 Task: Create List Brand Identity Review in Board Newsletter Design Software to Workspace Corporate Legal Services. Create List Brand Identity Standards in Board Sales Pipeline Forecasting to Workspace Corporate Legal Services. Create List Brand Identity Assets in Board Content Marketing Podcast Creation and Promotion Strategy to Workspace Corporate Legal Services
Action: Mouse moved to (105, 417)
Screenshot: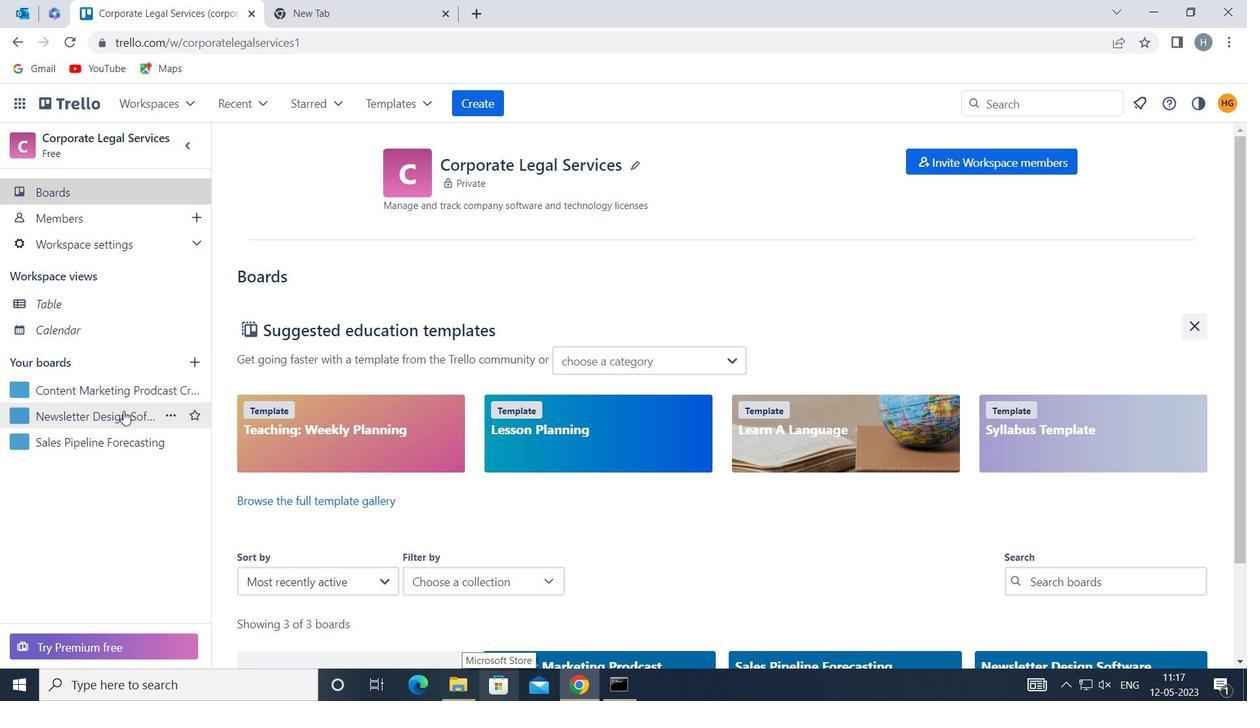 
Action: Mouse pressed left at (105, 417)
Screenshot: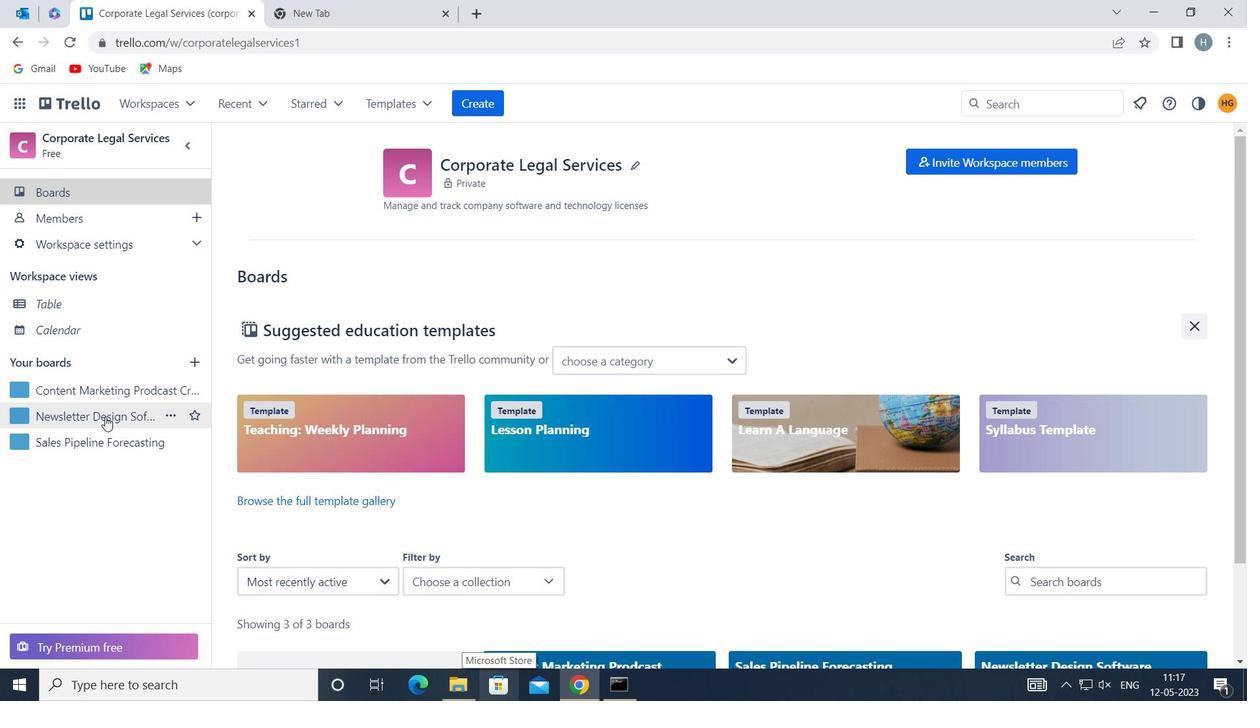 
Action: Mouse moved to (532, 198)
Screenshot: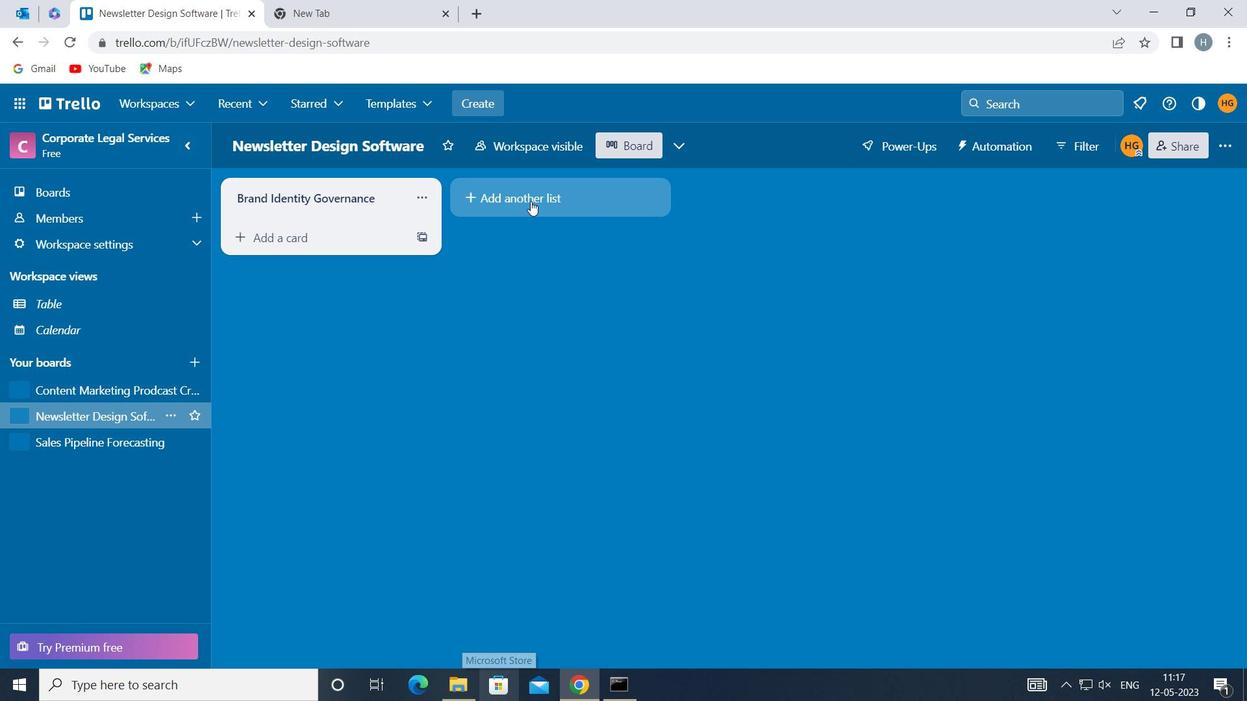 
Action: Mouse pressed left at (532, 198)
Screenshot: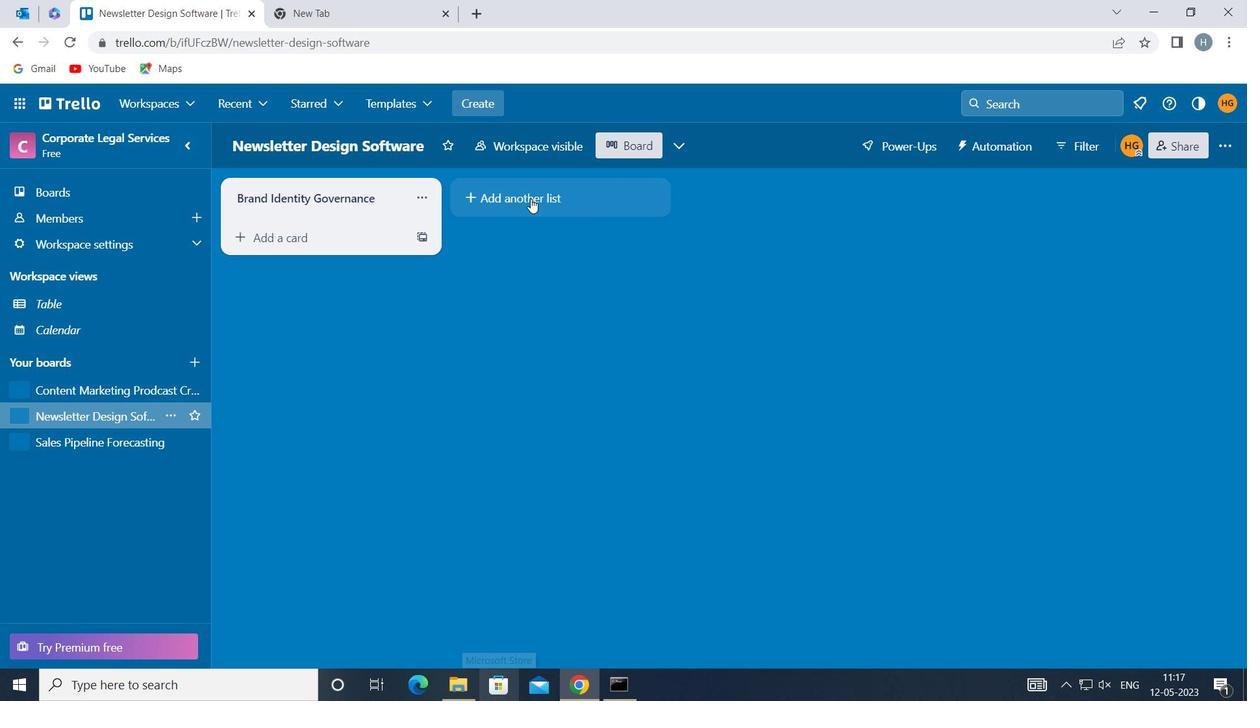 
Action: Mouse moved to (532, 204)
Screenshot: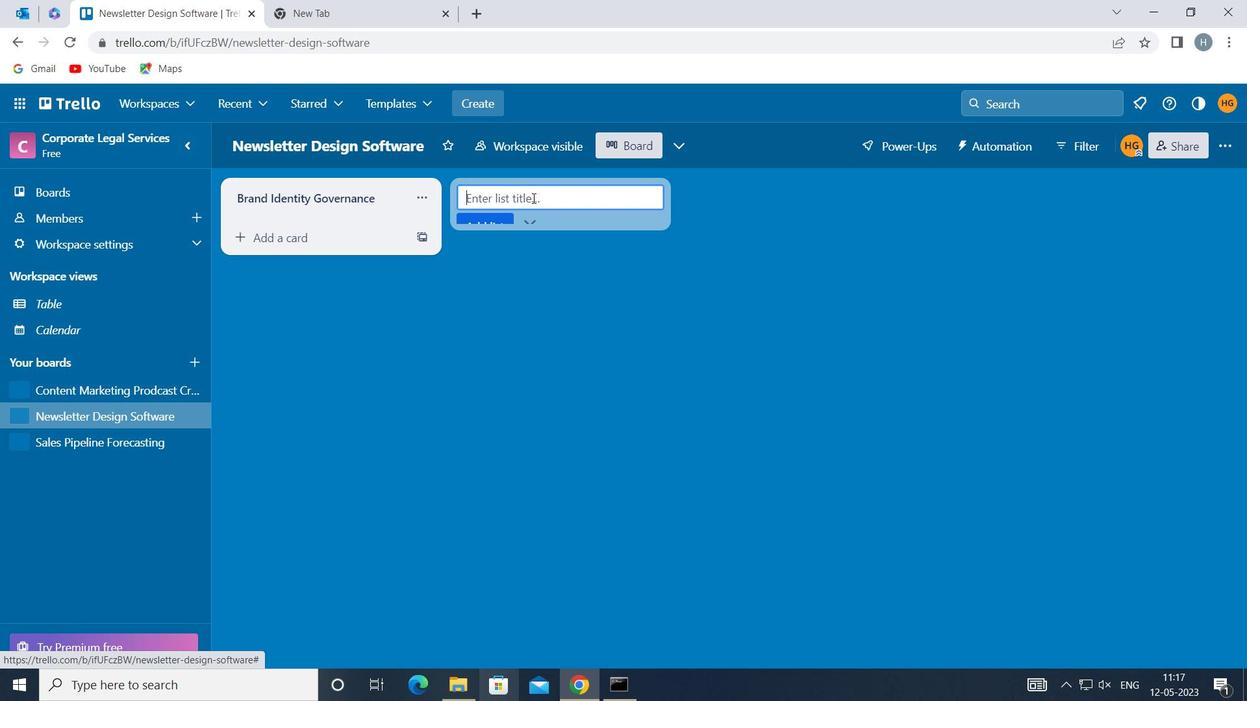 
Action: Key pressed <Key.shift>BRAND<Key.space><Key.shift><Key.shift><Key.shift><Key.shift><Key.shift><Key.shift><Key.shift><Key.shift><Key.shift><Key.shift>IDENTITY<Key.space><Key.shift>REVIEW
Screenshot: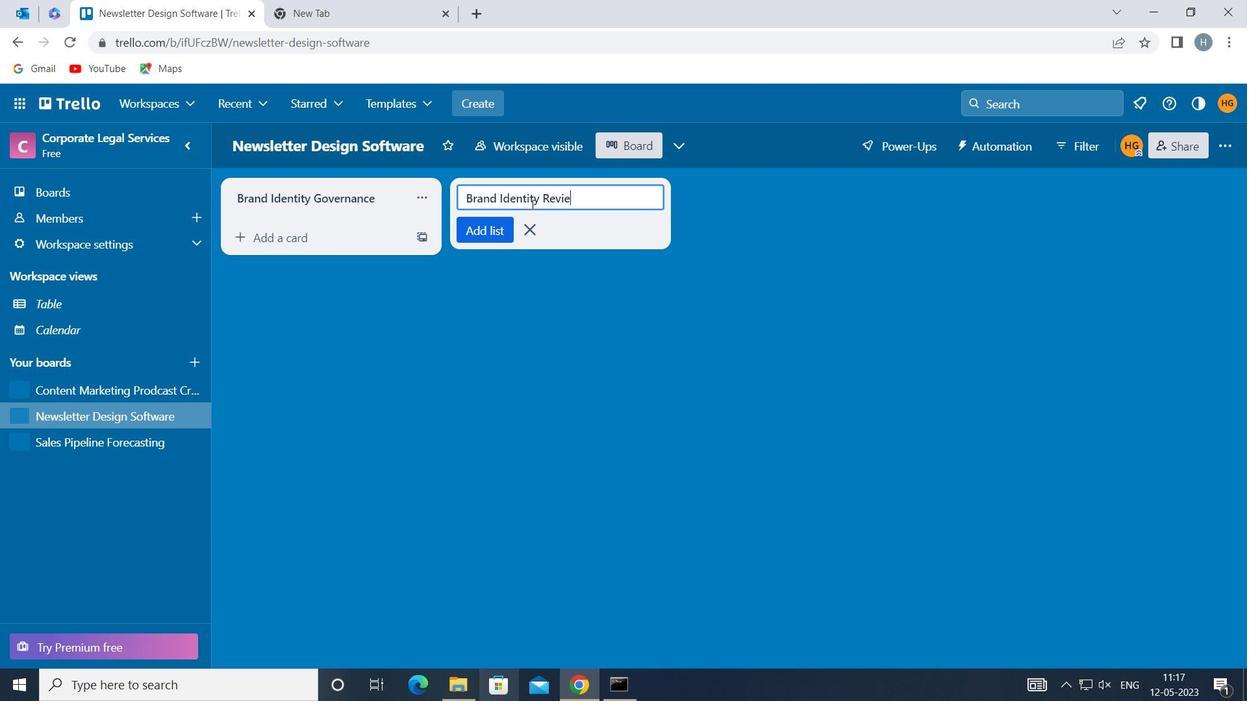 
Action: Mouse moved to (479, 226)
Screenshot: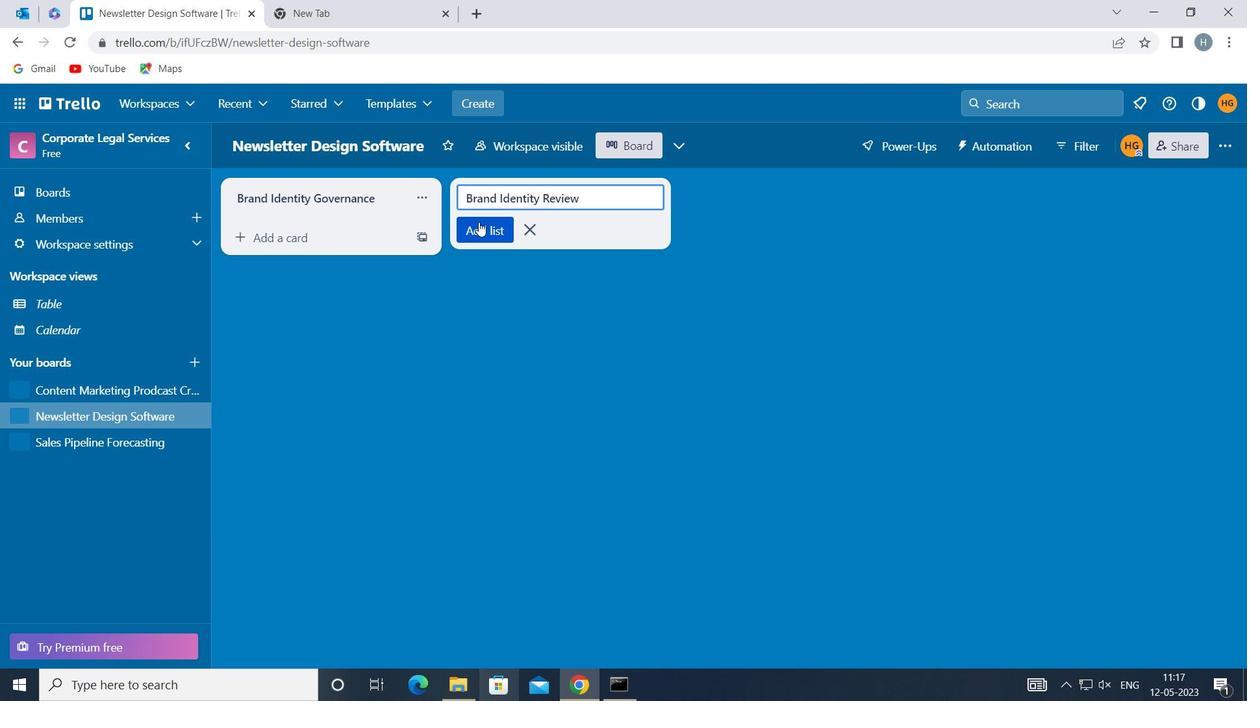 
Action: Mouse pressed left at (479, 226)
Screenshot: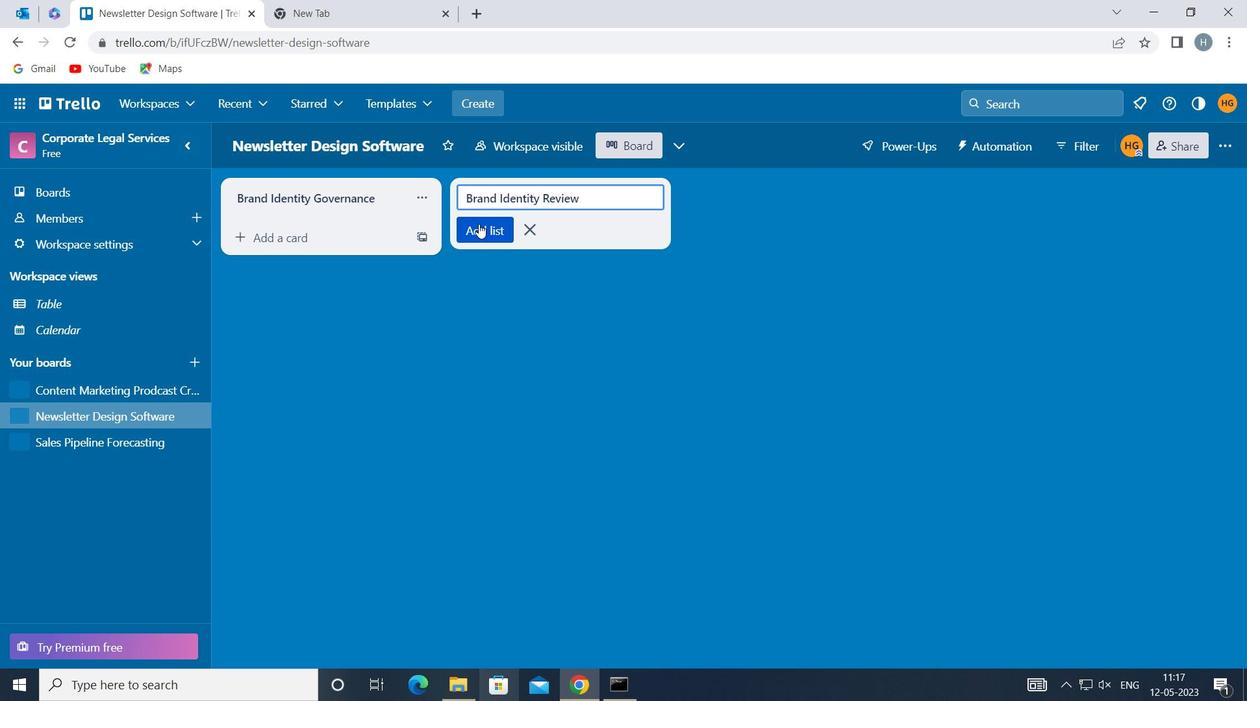
Action: Mouse moved to (459, 334)
Screenshot: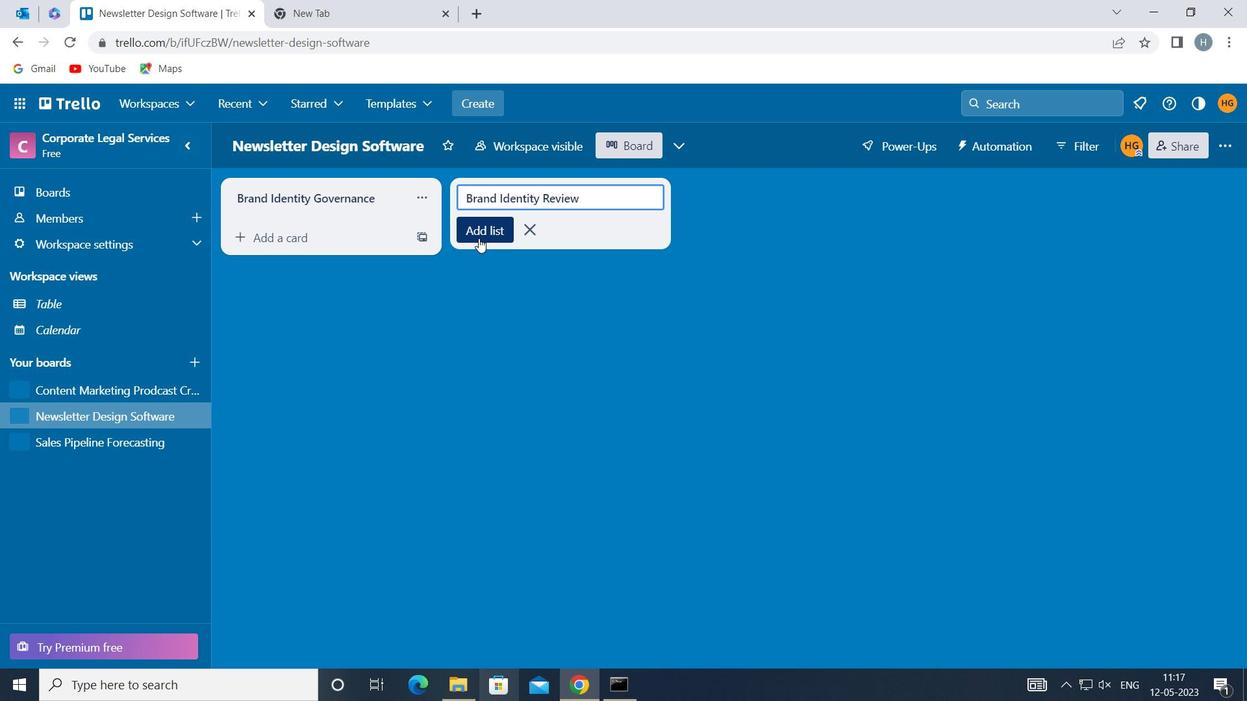 
Action: Mouse pressed left at (459, 334)
Screenshot: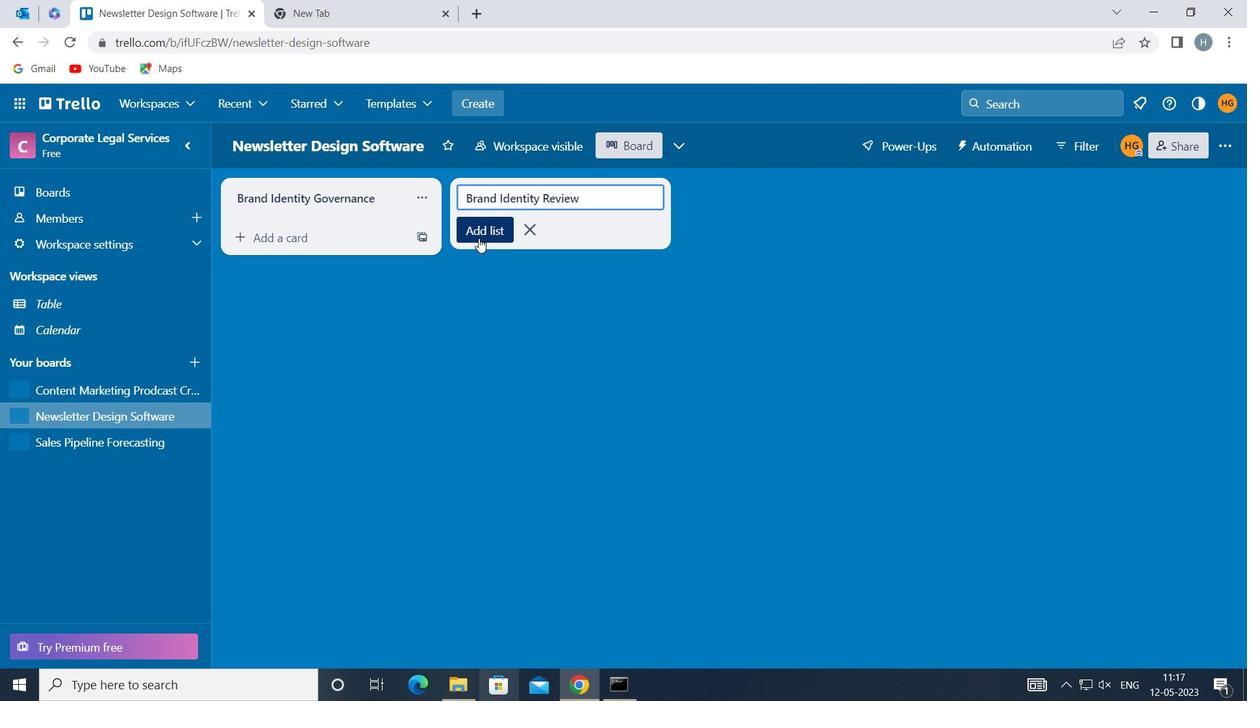 
Action: Mouse moved to (95, 434)
Screenshot: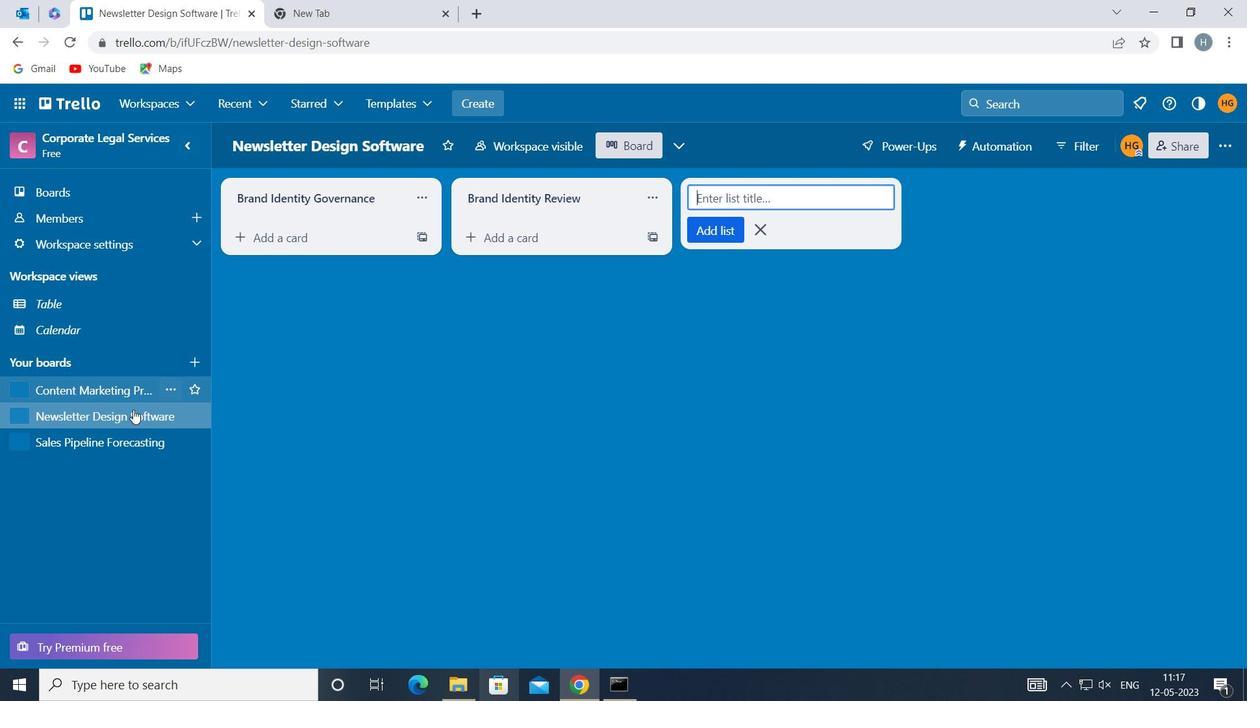 
Action: Mouse pressed left at (95, 434)
Screenshot: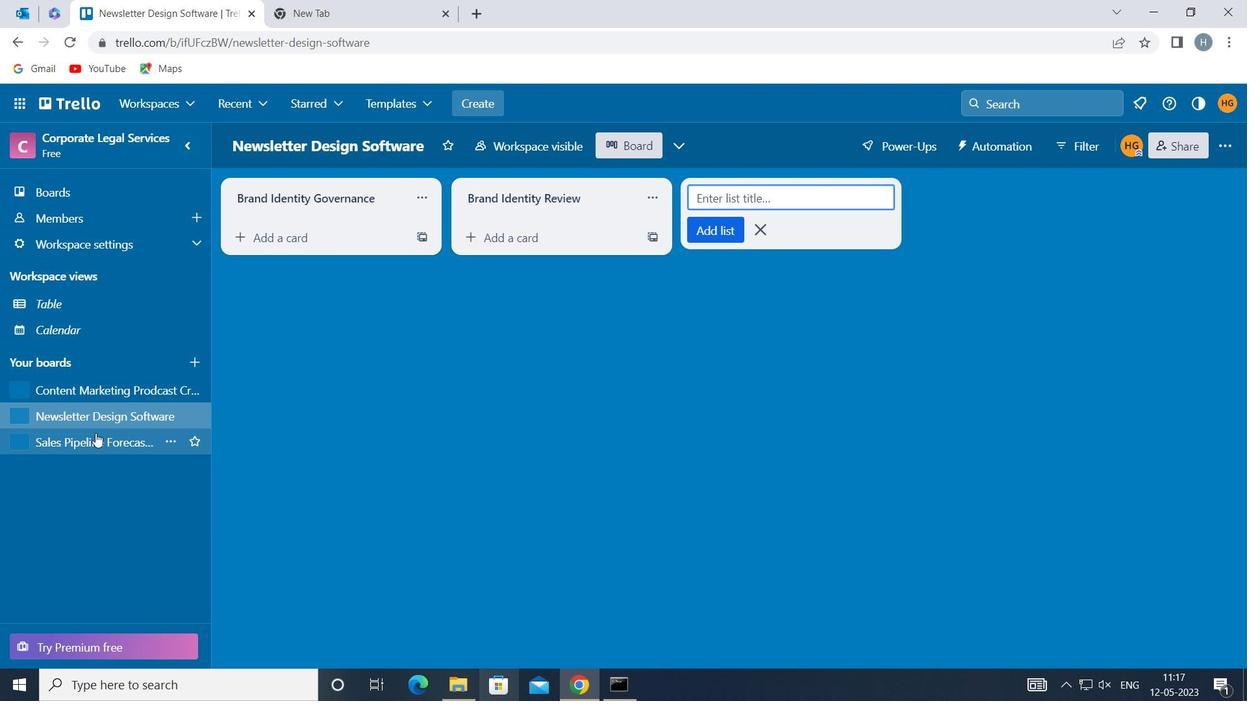 
Action: Mouse moved to (534, 199)
Screenshot: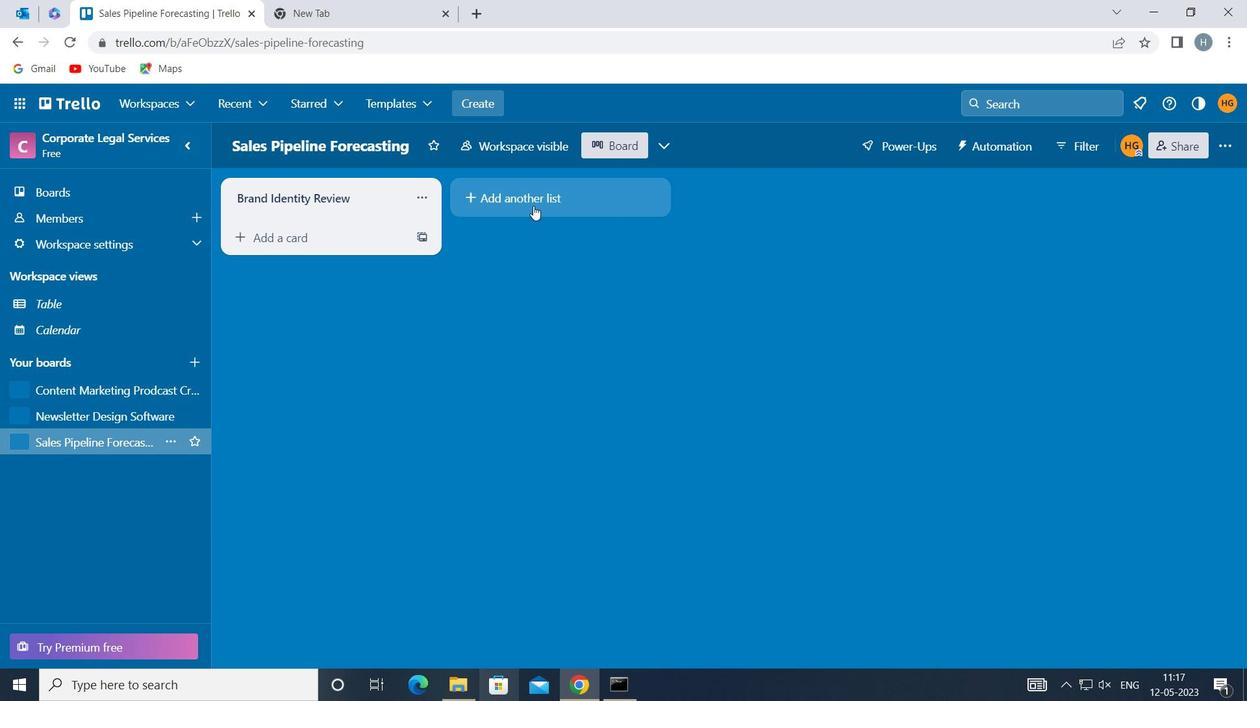 
Action: Mouse pressed left at (534, 199)
Screenshot: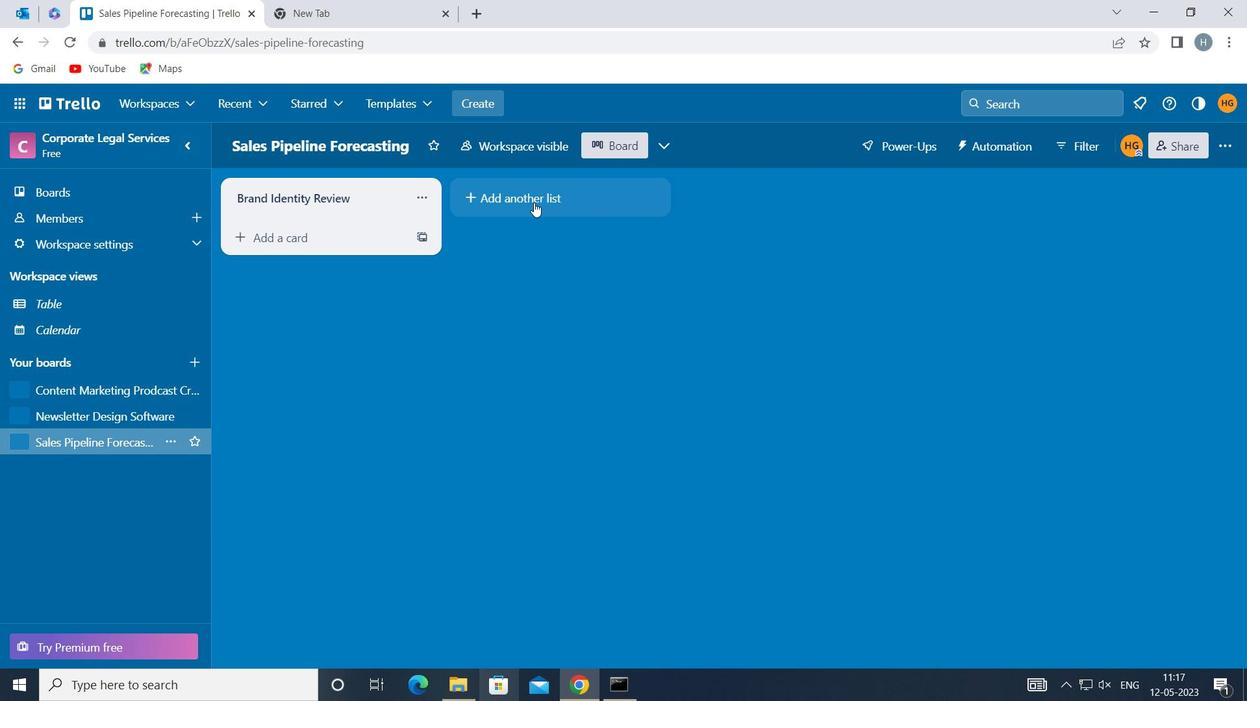 
Action: Mouse pressed left at (534, 199)
Screenshot: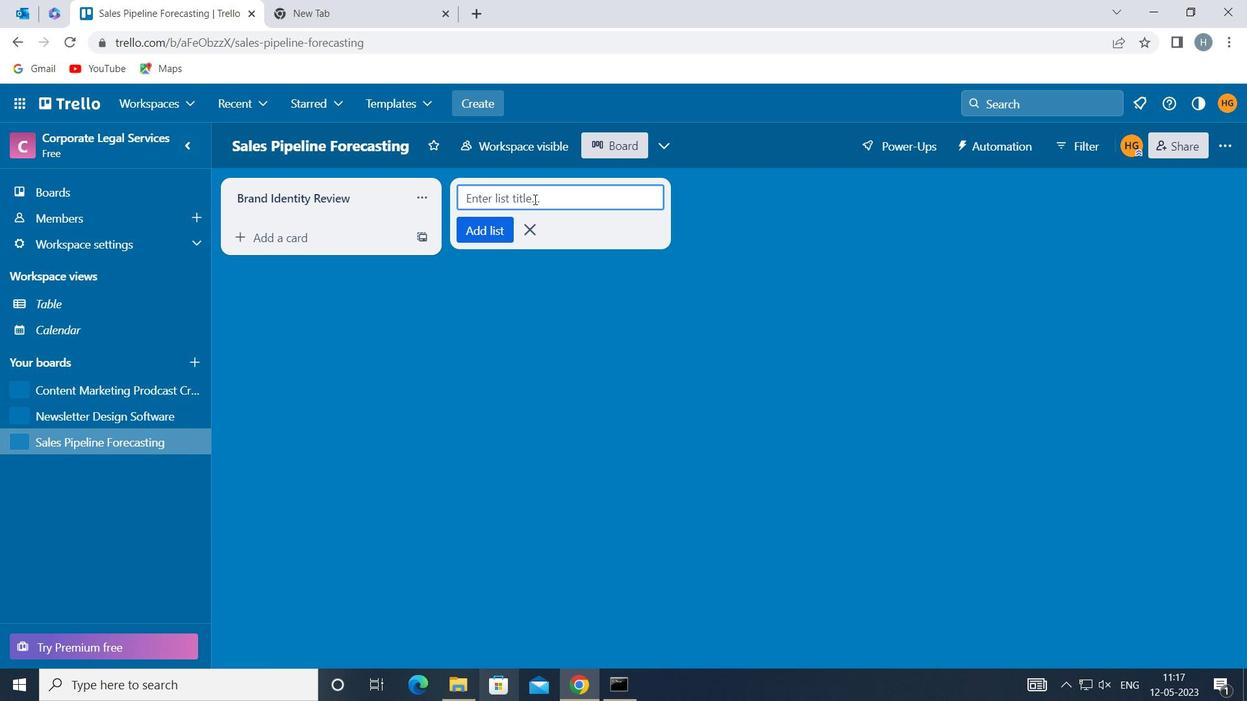 
Action: Key pressed <Key.shift>BRAND<Key.space><Key.shift>IDENTITY<Key.space><Key.shift>STANDARDS
Screenshot: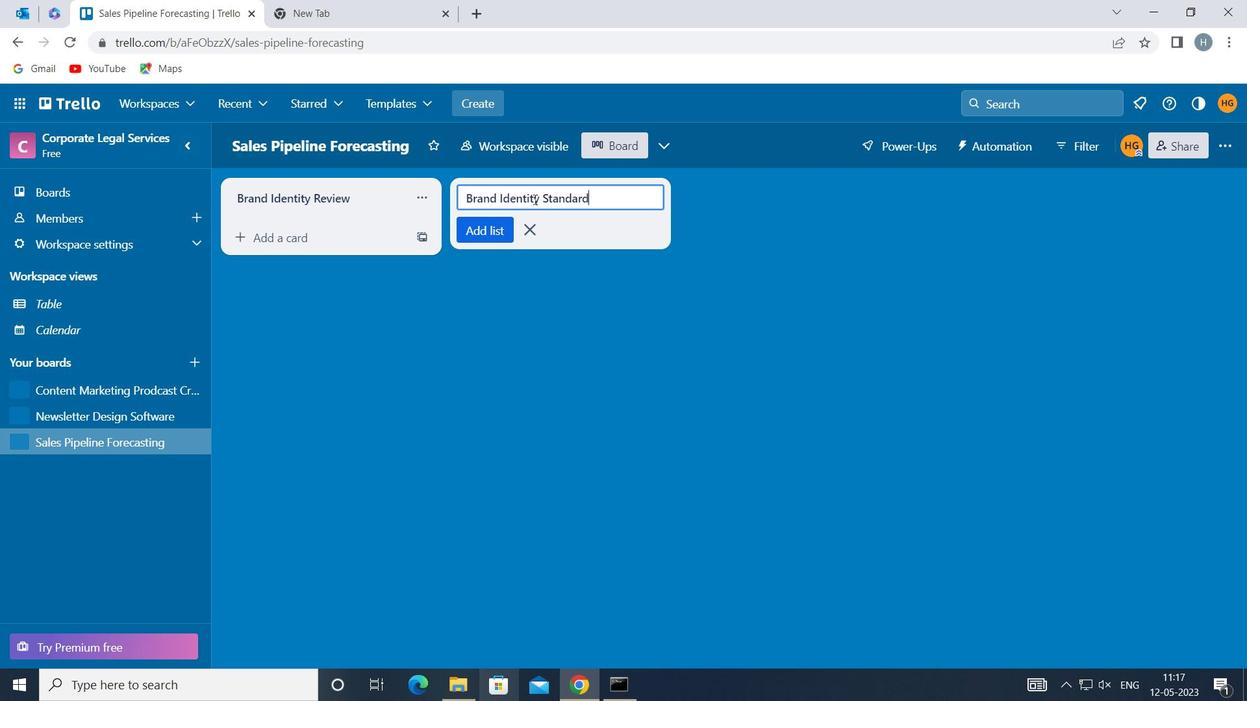 
Action: Mouse moved to (482, 232)
Screenshot: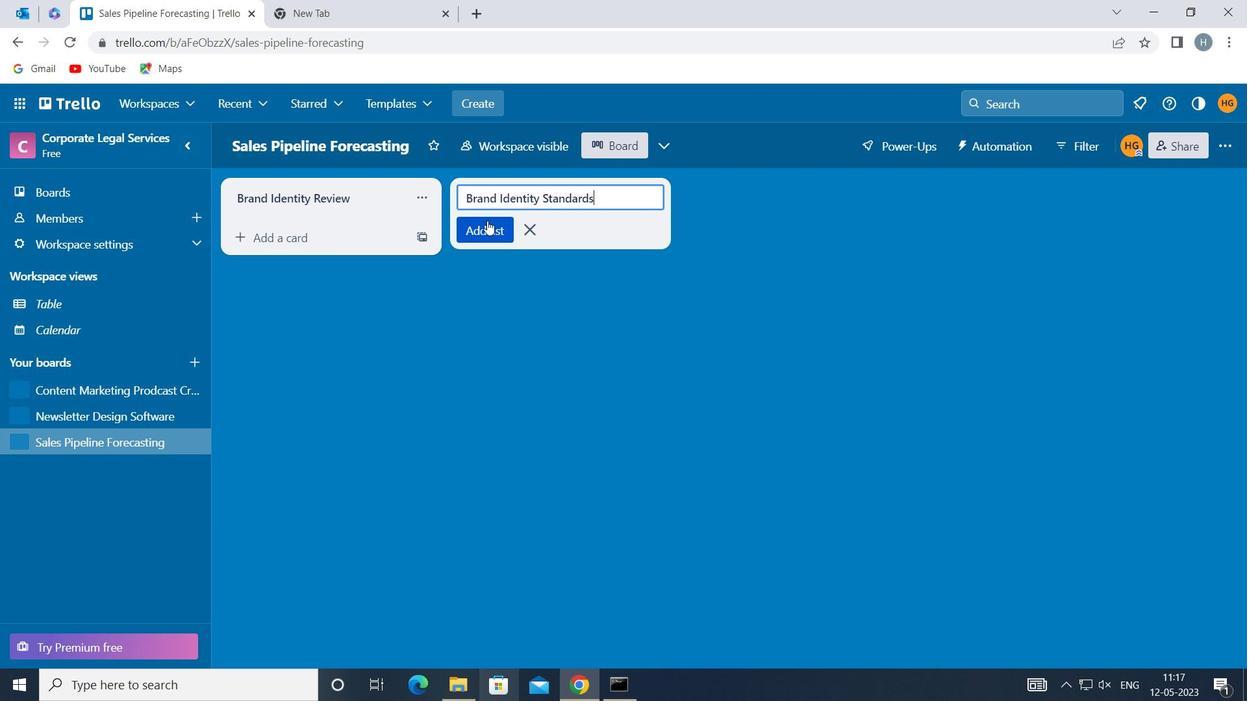 
Action: Mouse pressed left at (482, 232)
Screenshot: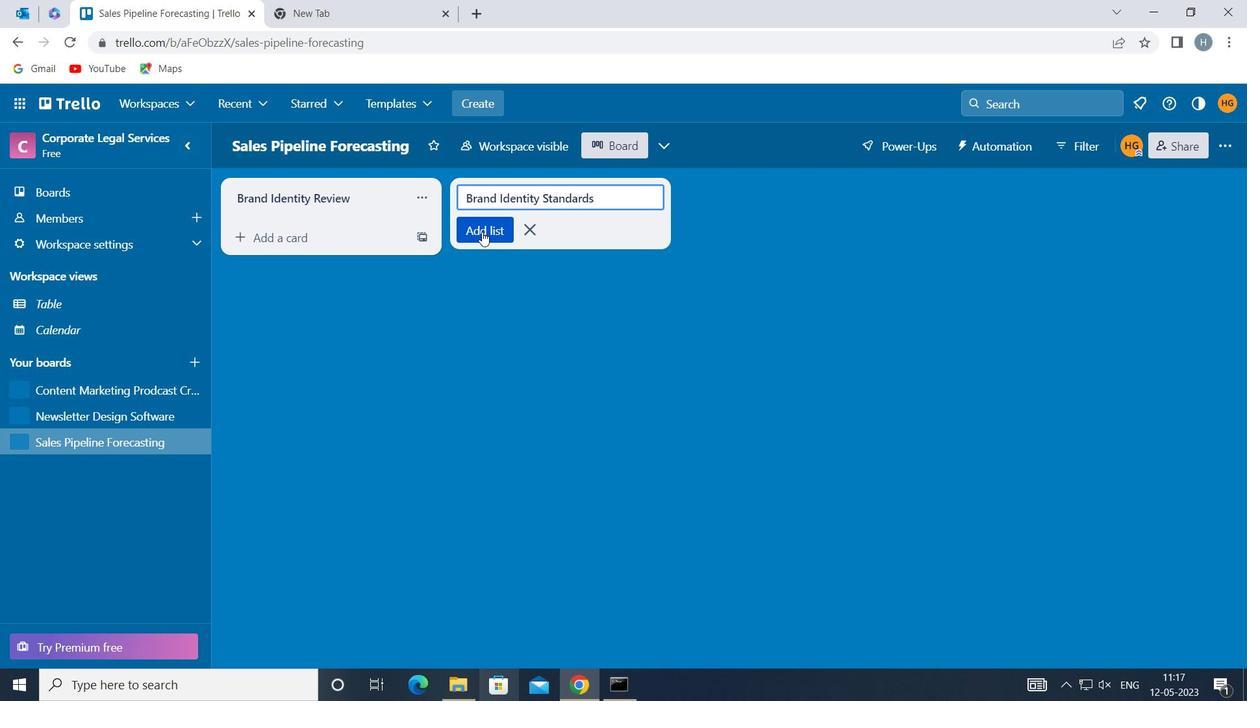 
Action: Mouse moved to (447, 299)
Screenshot: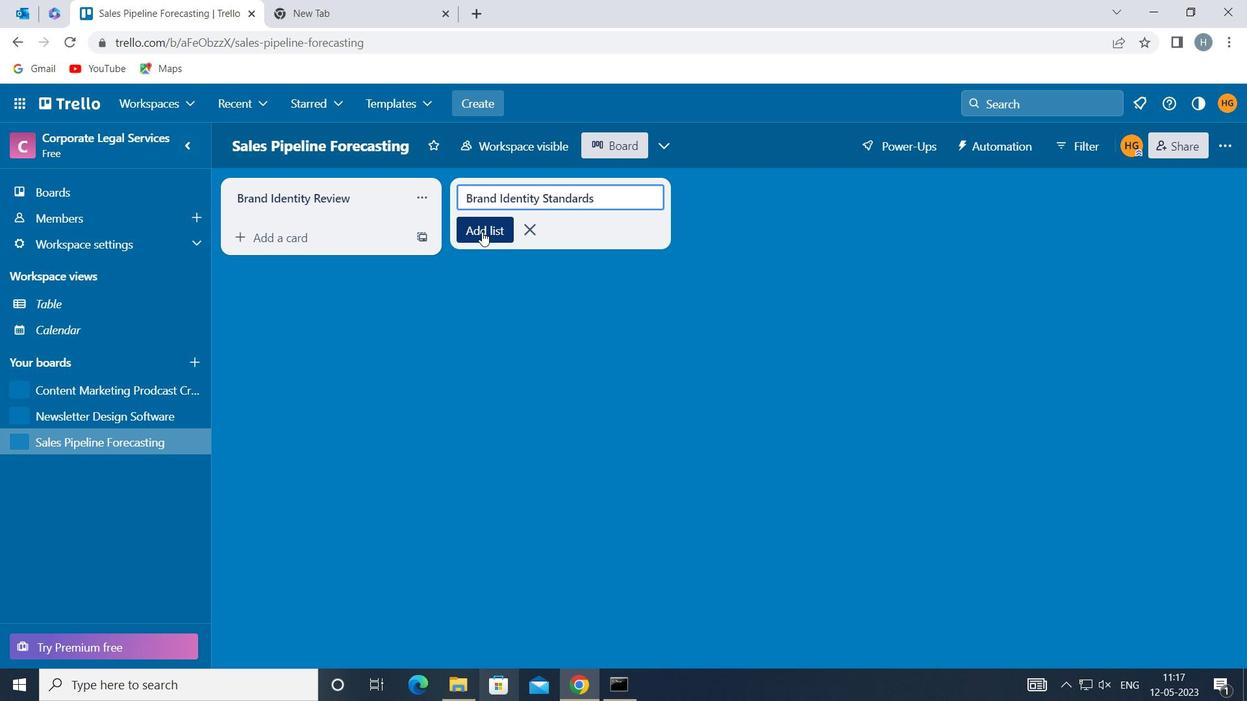 
Action: Mouse pressed left at (447, 299)
Screenshot: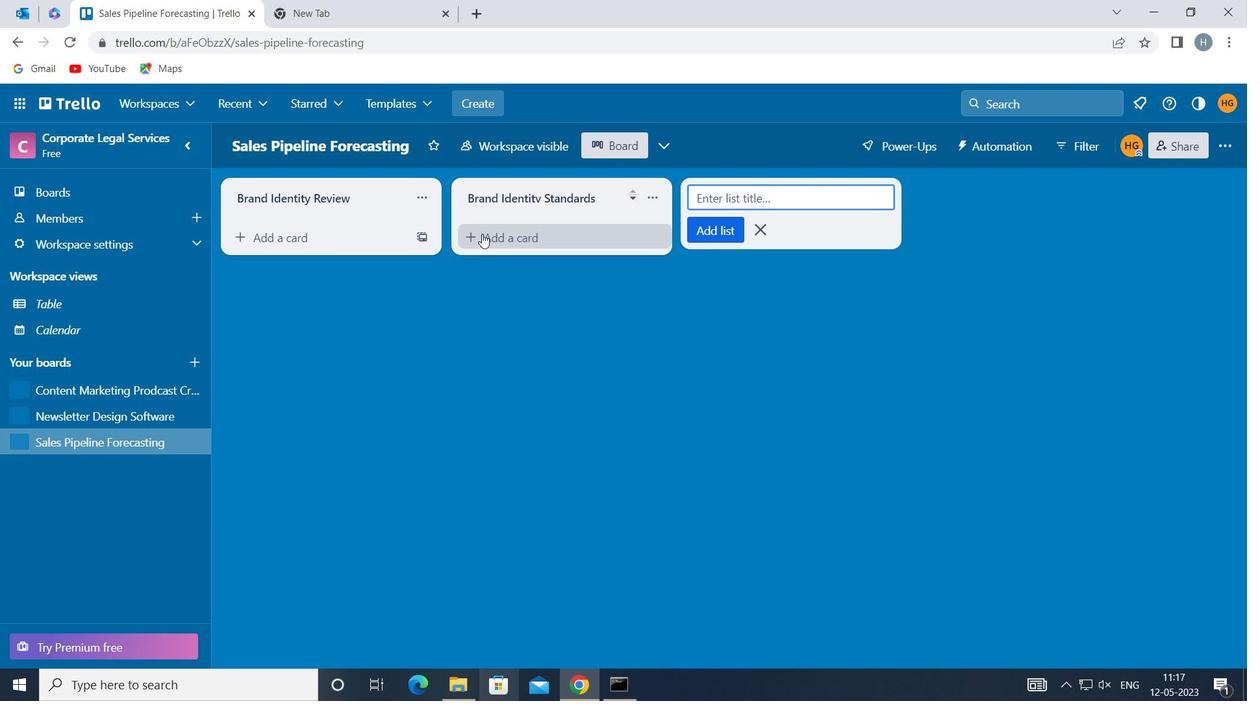 
Action: Mouse moved to (89, 388)
Screenshot: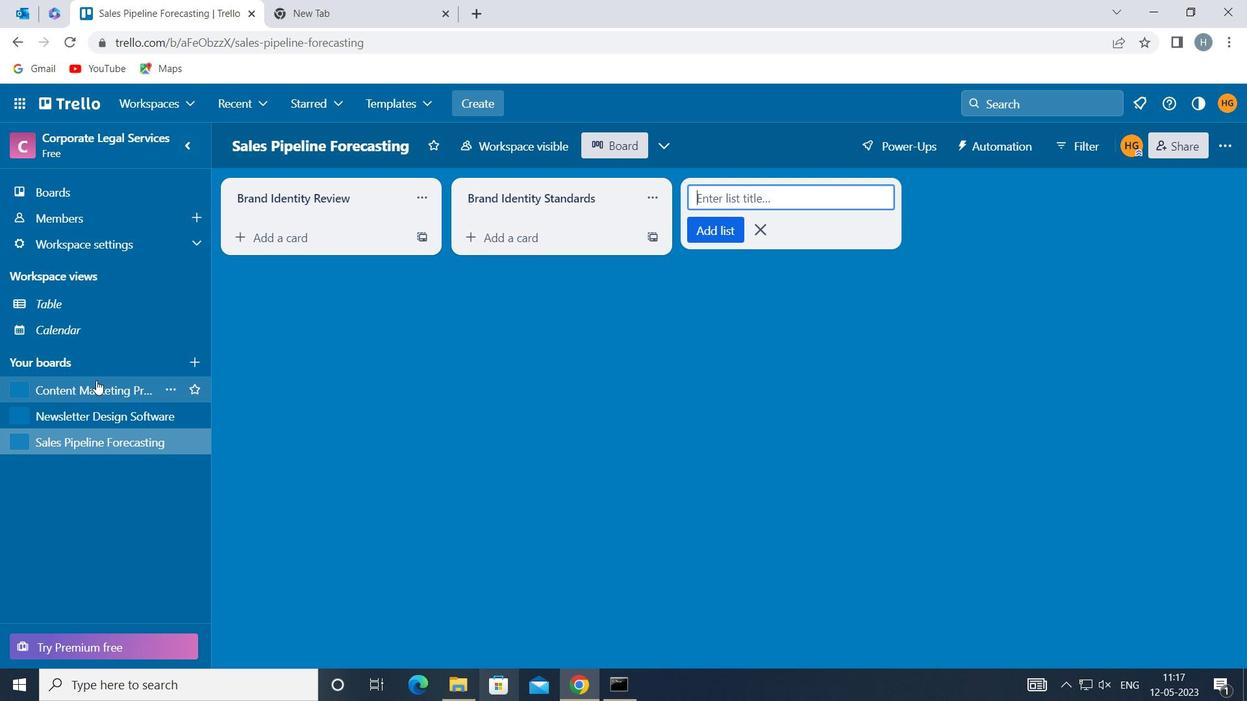 
Action: Mouse pressed left at (89, 388)
Screenshot: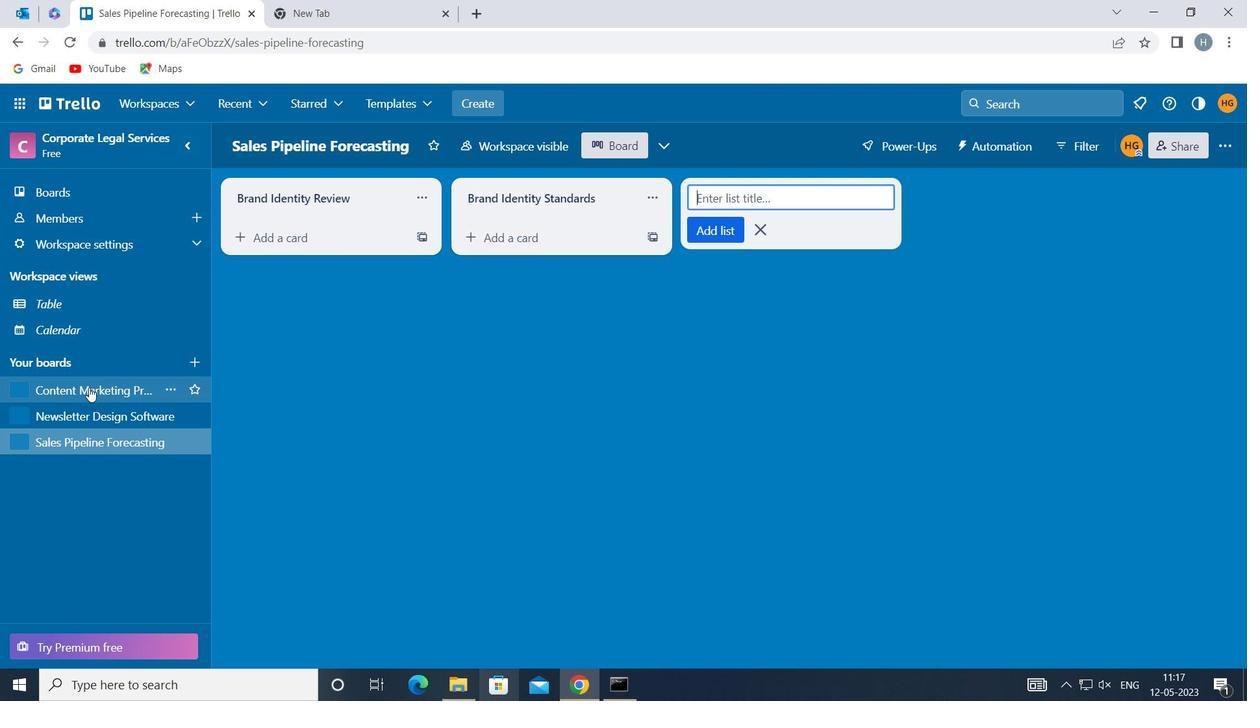 
Action: Mouse moved to (561, 193)
Screenshot: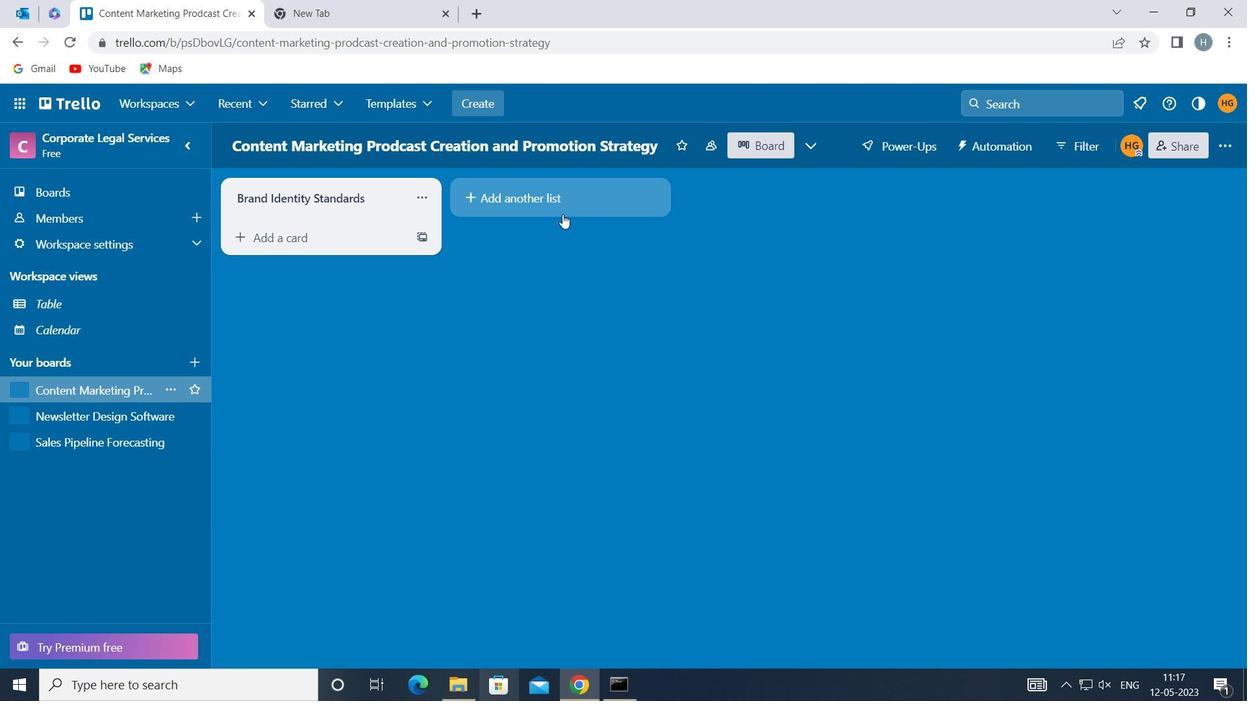 
Action: Mouse pressed left at (561, 193)
Screenshot: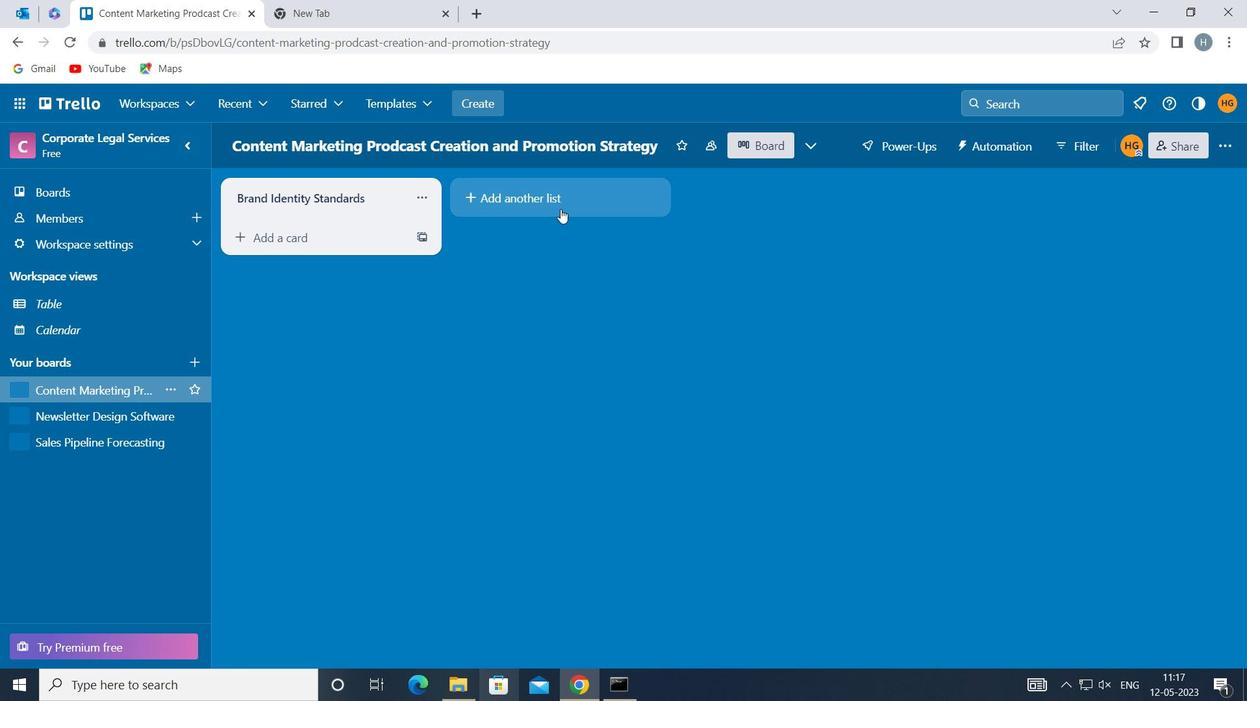 
Action: Mouse moved to (564, 198)
Screenshot: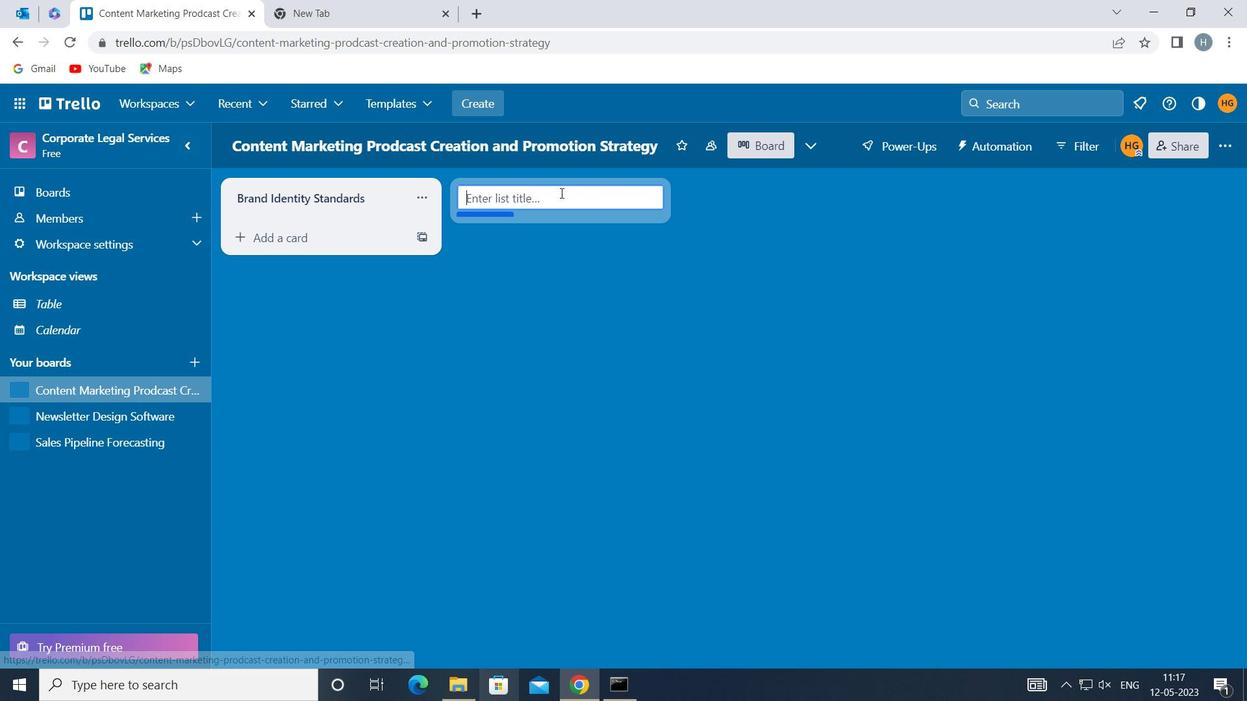 
Action: Mouse pressed left at (564, 198)
Screenshot: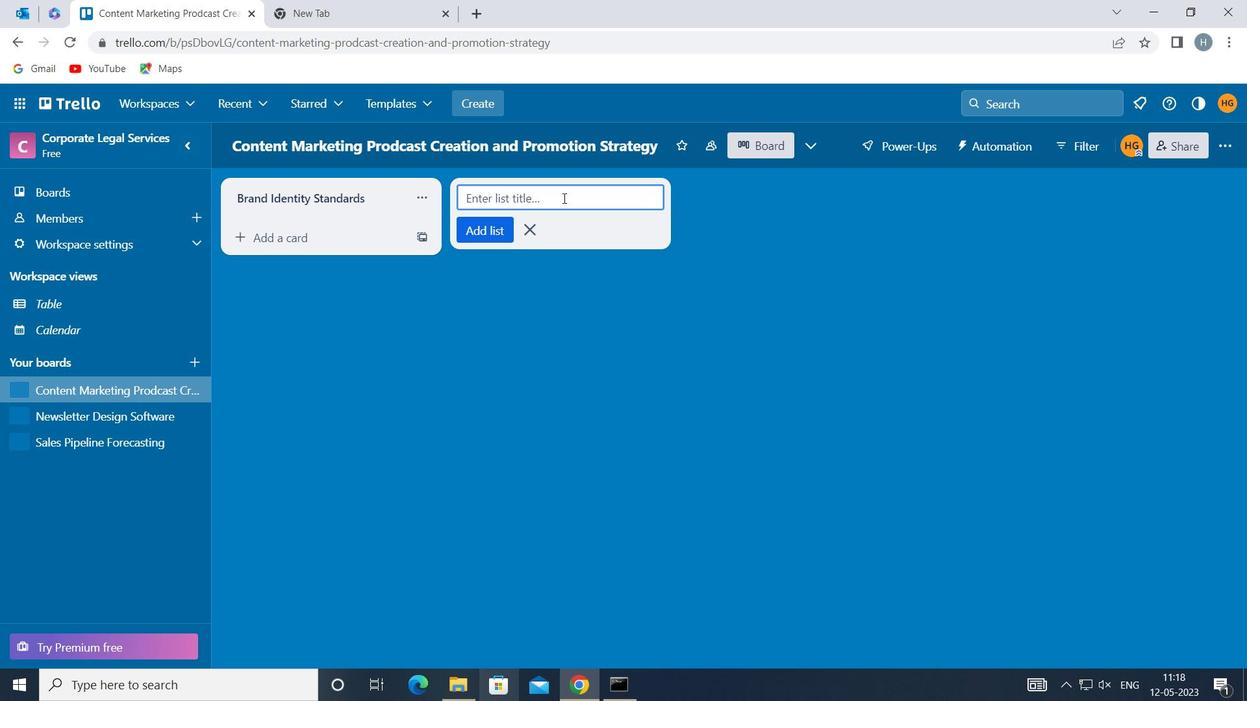 
Action: Key pressed <Key.shift>BRAND<Key.space><Key.shift>IDENTITY<Key.space><Key.shift>ASSETS
Screenshot: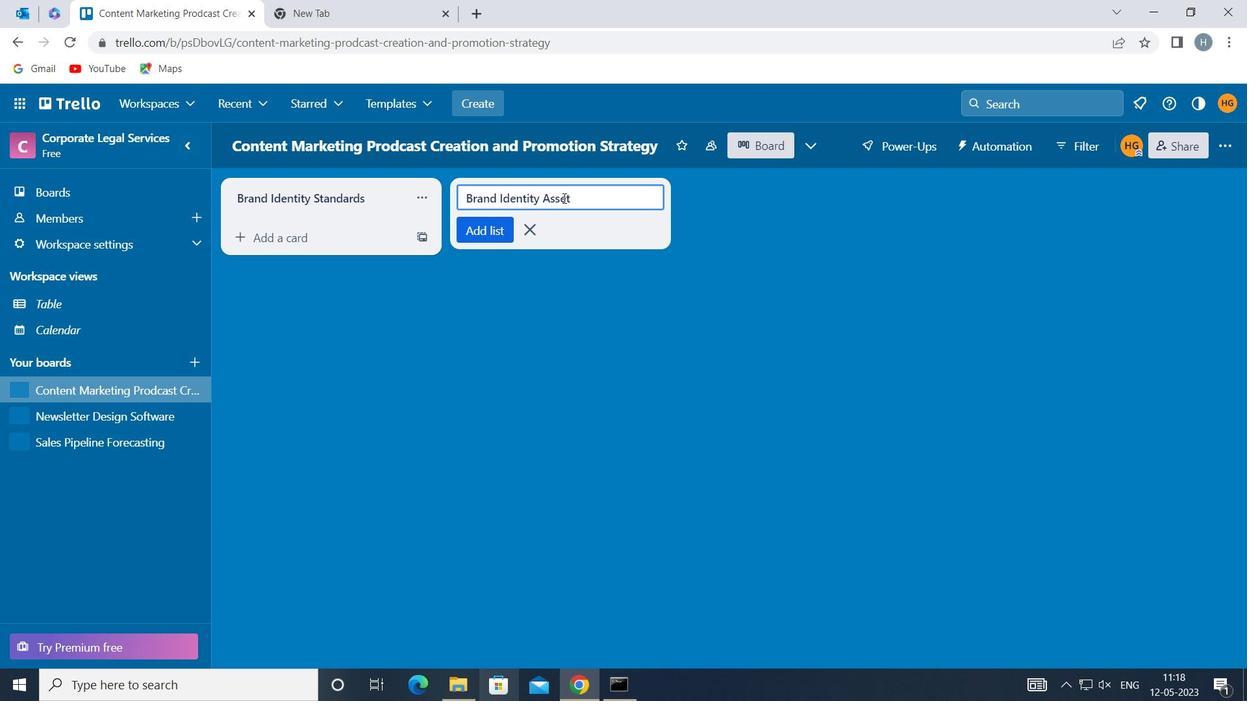 
Action: Mouse moved to (485, 224)
Screenshot: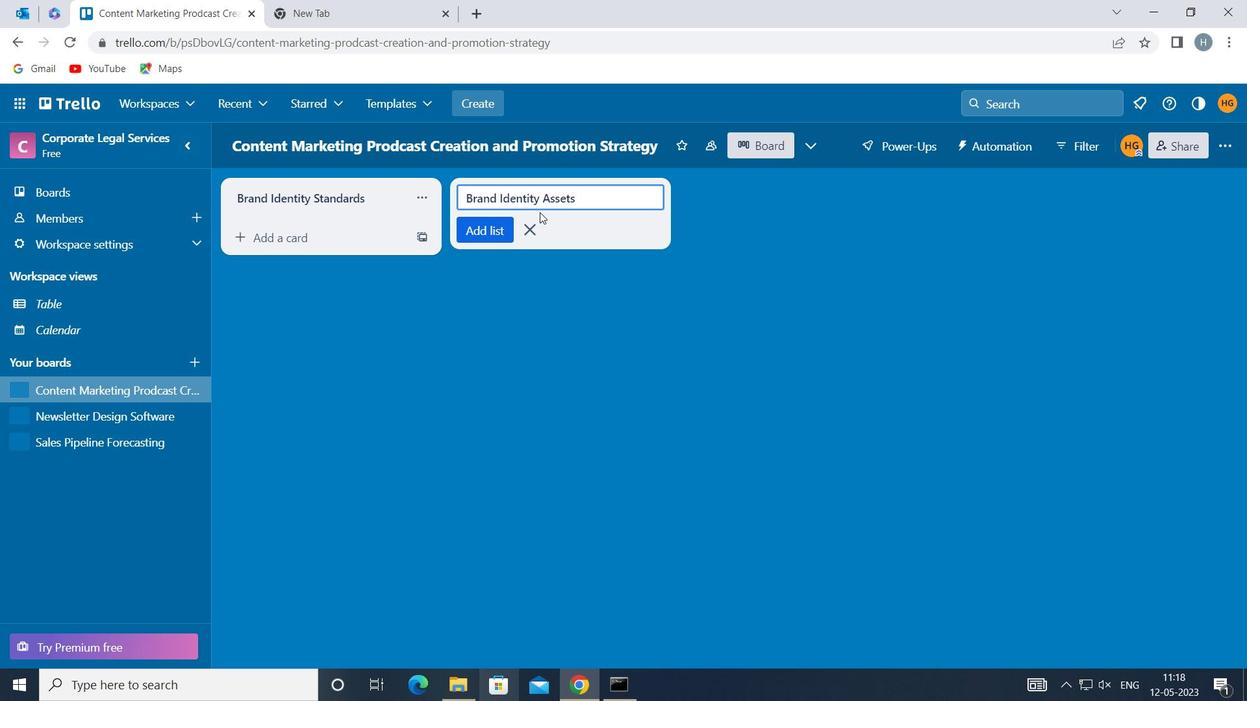 
Action: Mouse pressed left at (485, 224)
Screenshot: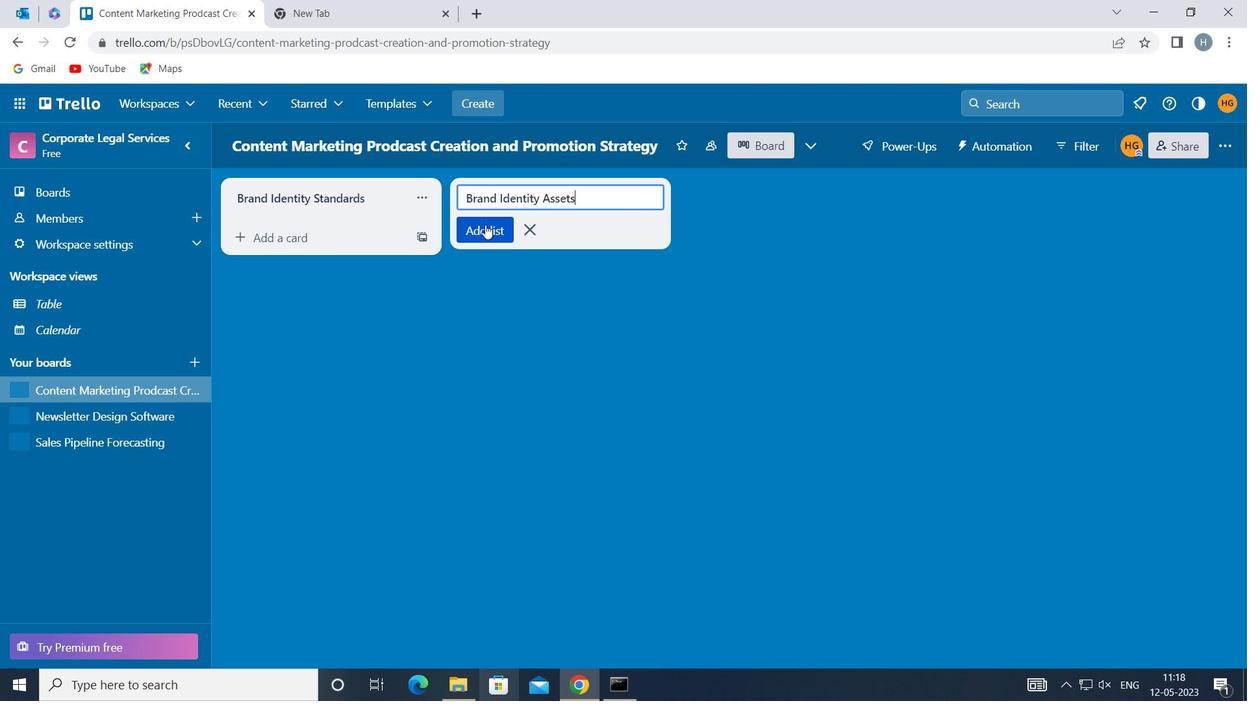 
Action: Mouse moved to (462, 315)
Screenshot: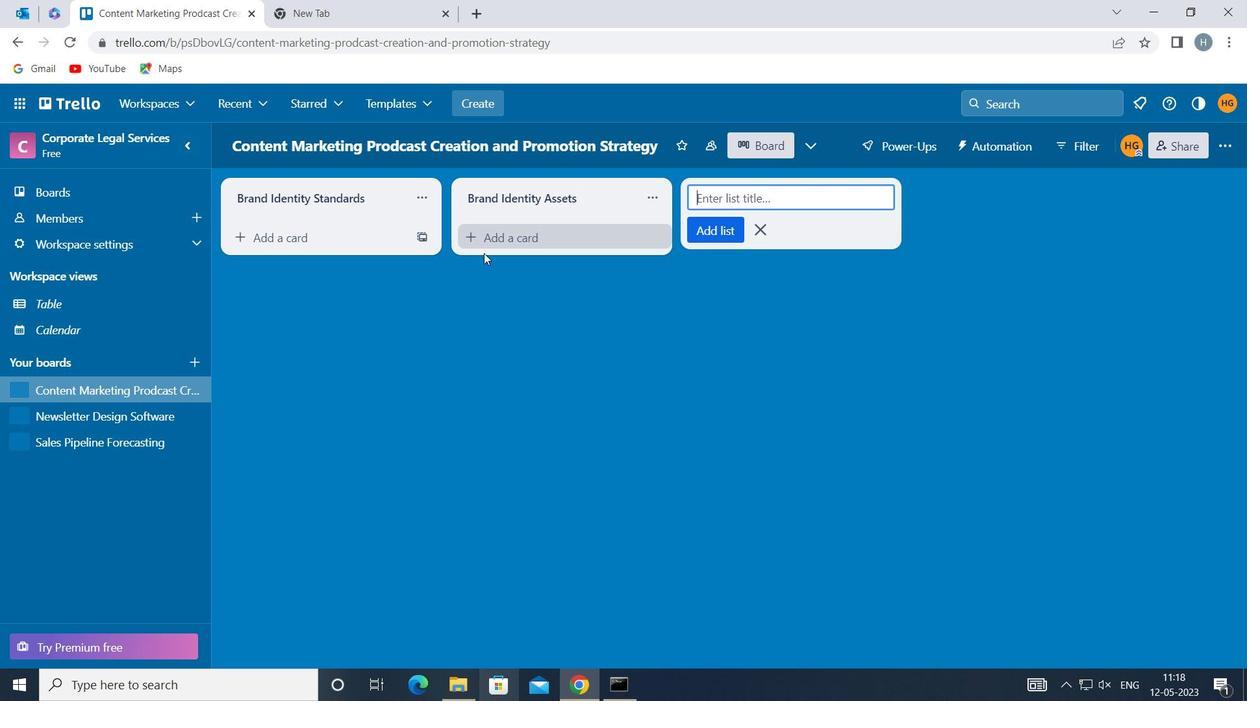 
Action: Mouse pressed left at (462, 315)
Screenshot: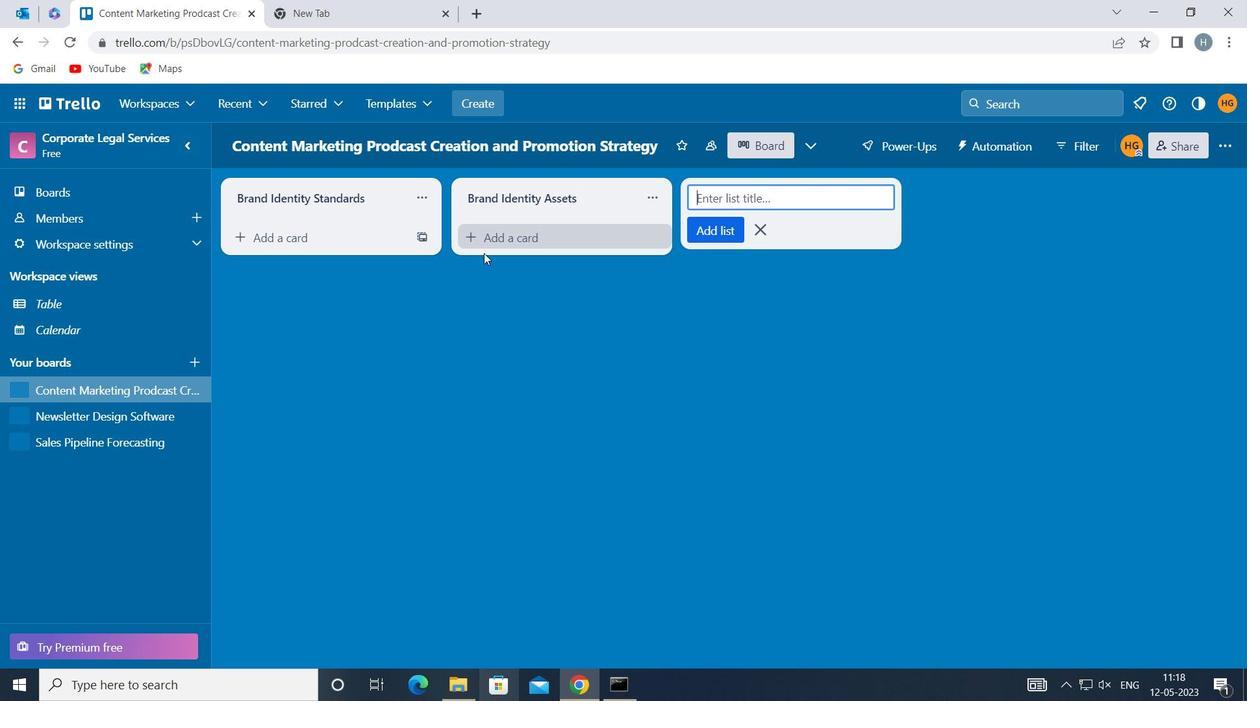 
